 Task: Create a due date automation trigger when advanced on, on the monday before a card is due add dates not due this month at 11:00 AM.
Action: Mouse moved to (1044, 76)
Screenshot: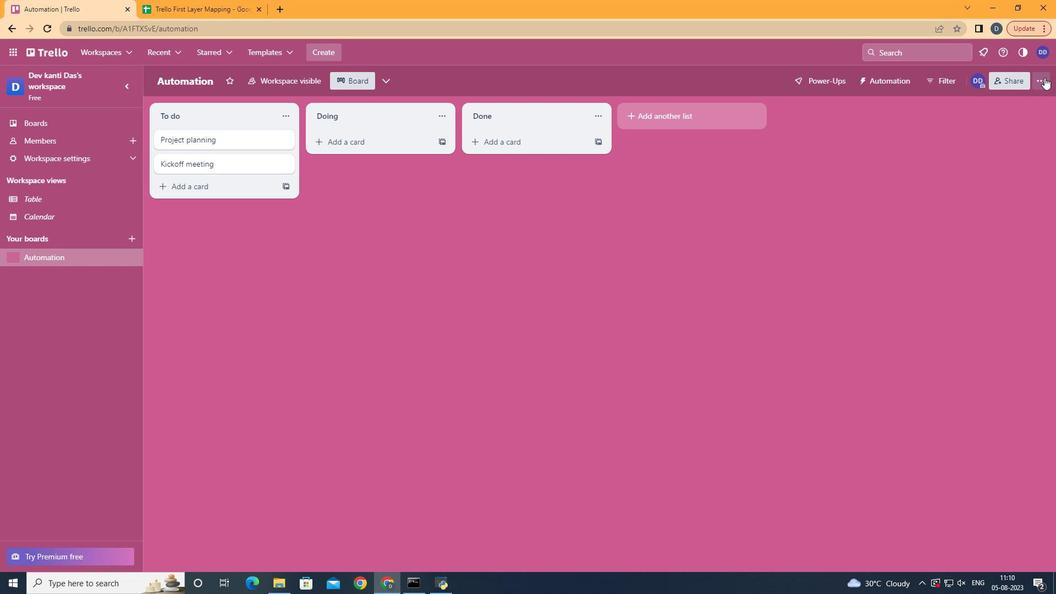 
Action: Mouse pressed left at (1044, 76)
Screenshot: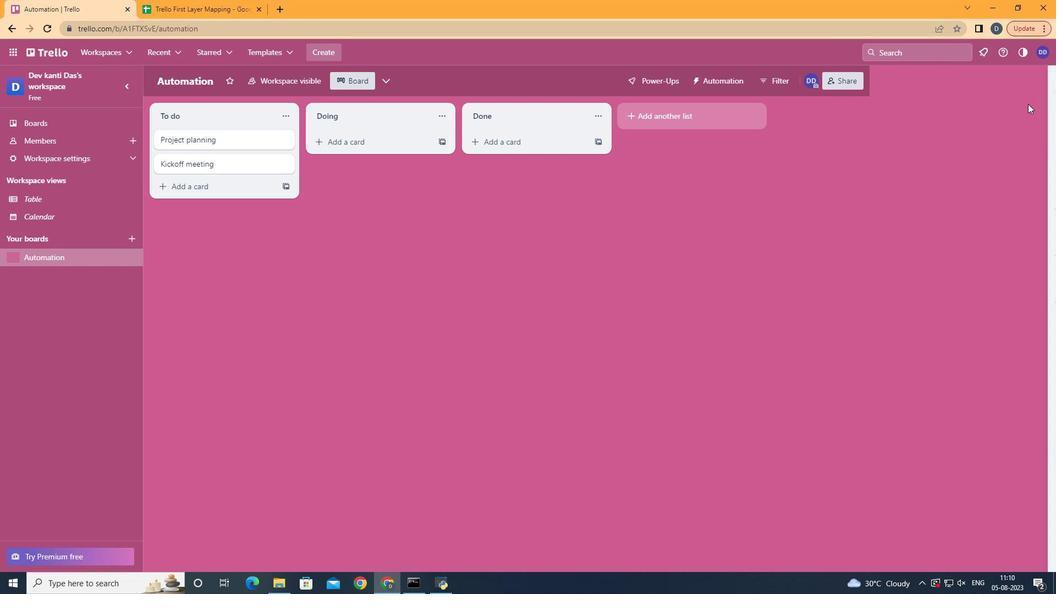 
Action: Mouse moved to (959, 231)
Screenshot: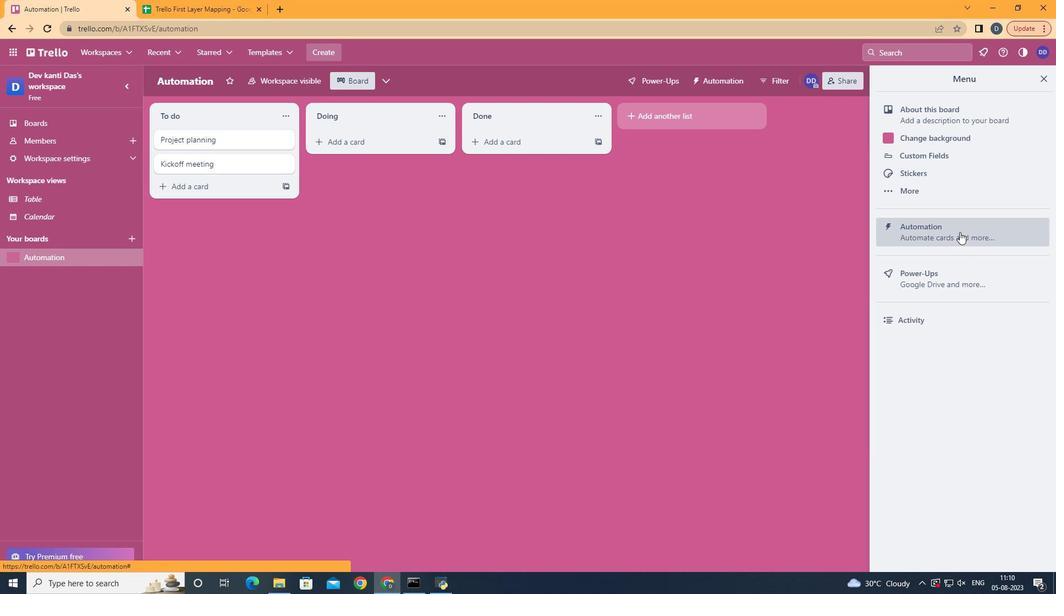 
Action: Mouse pressed left at (959, 231)
Screenshot: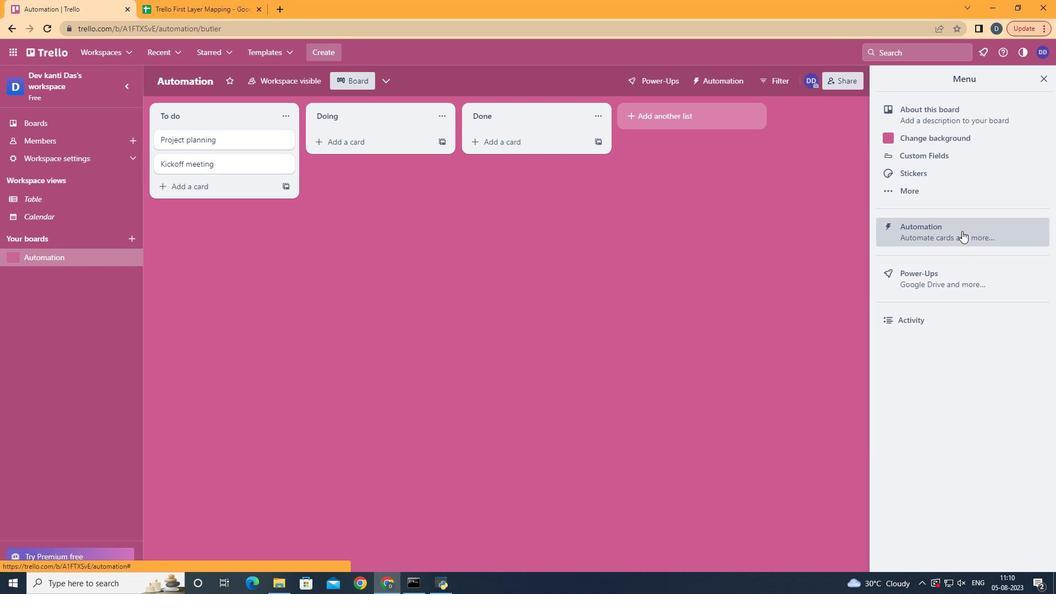 
Action: Mouse moved to (229, 219)
Screenshot: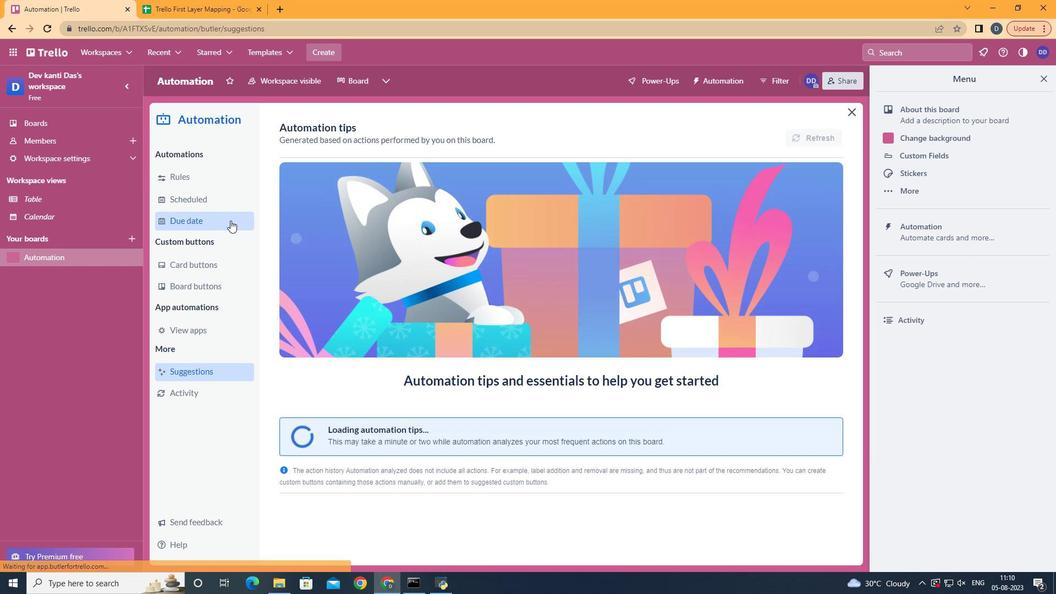 
Action: Mouse pressed left at (229, 219)
Screenshot: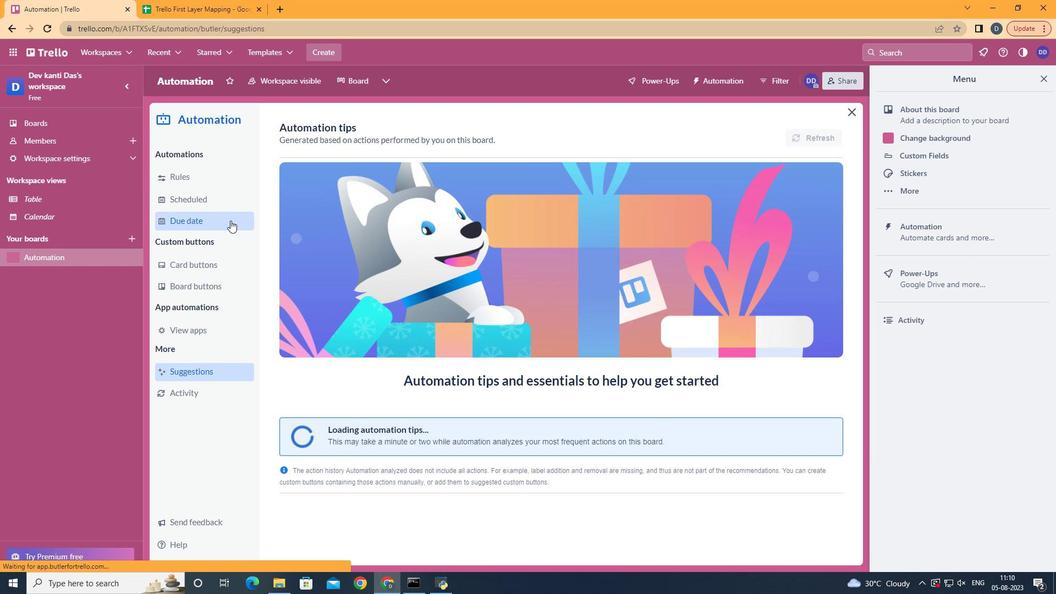 
Action: Mouse moved to (771, 130)
Screenshot: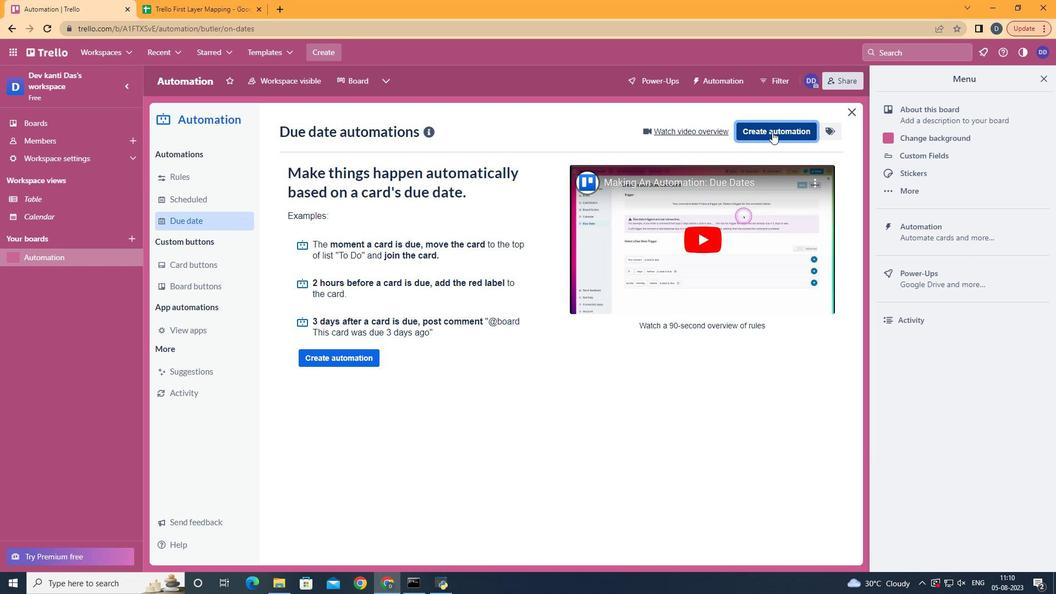
Action: Mouse pressed left at (771, 130)
Screenshot: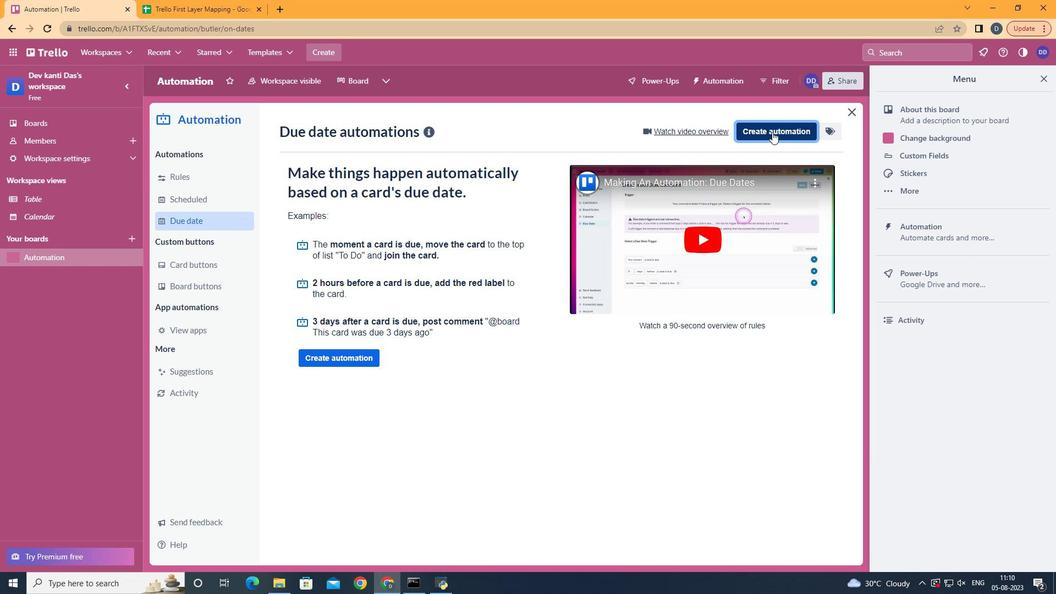 
Action: Mouse moved to (634, 229)
Screenshot: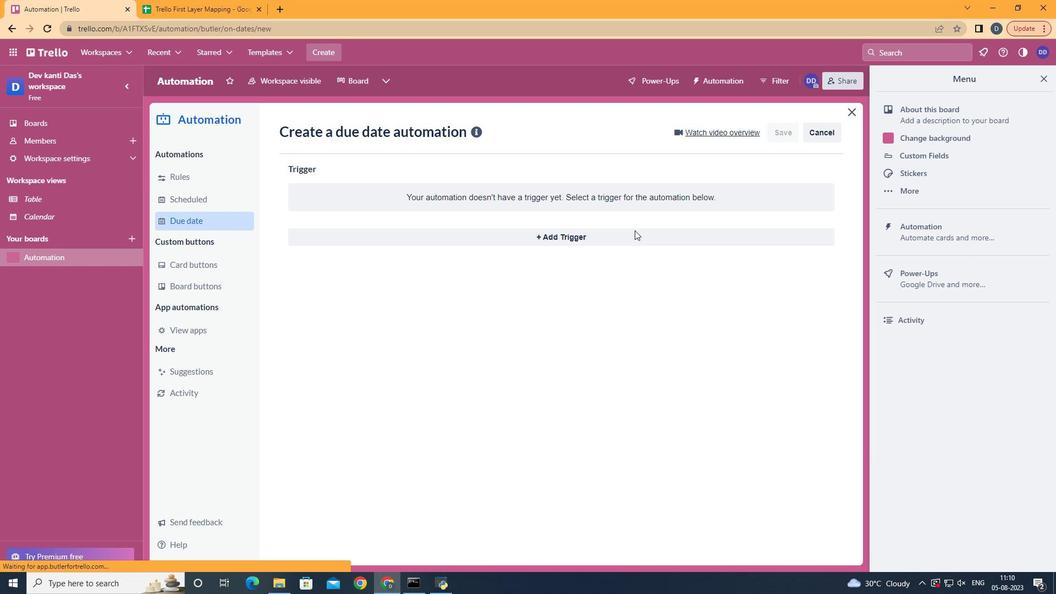 
Action: Mouse pressed left at (634, 229)
Screenshot: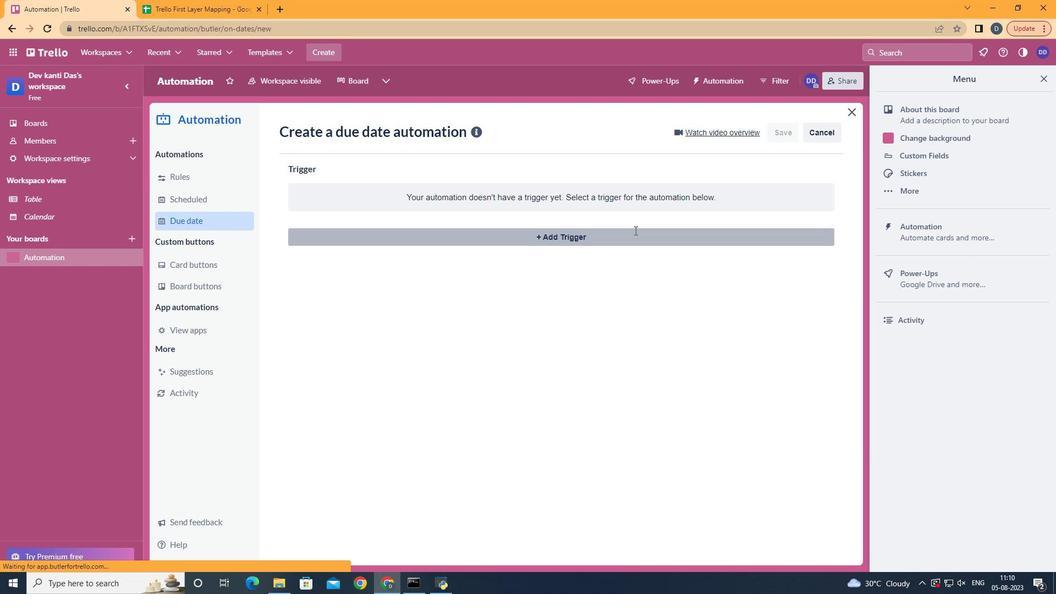 
Action: Mouse moved to (352, 286)
Screenshot: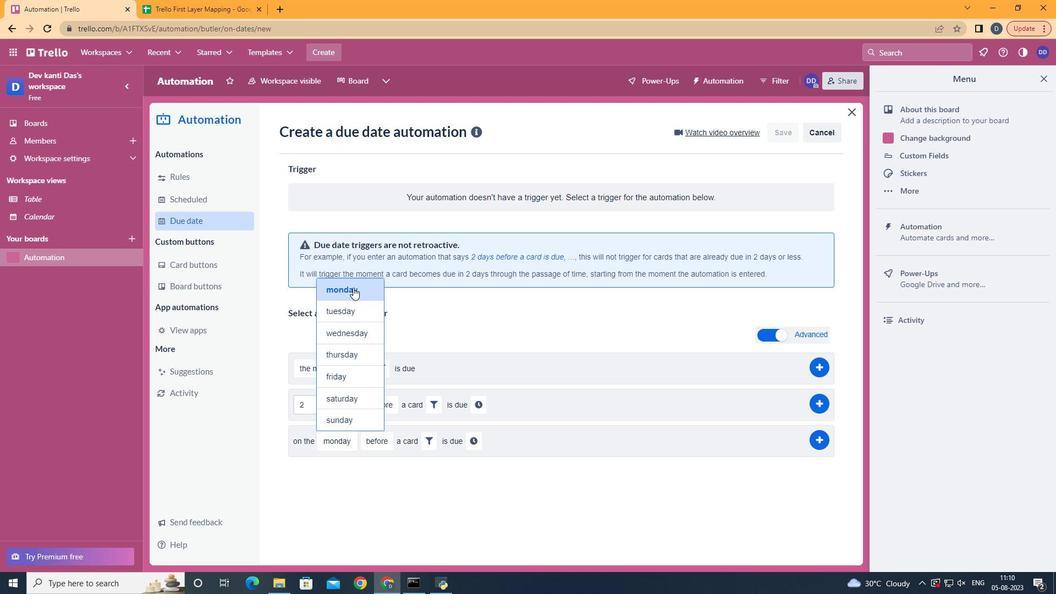 
Action: Mouse pressed left at (352, 286)
Screenshot: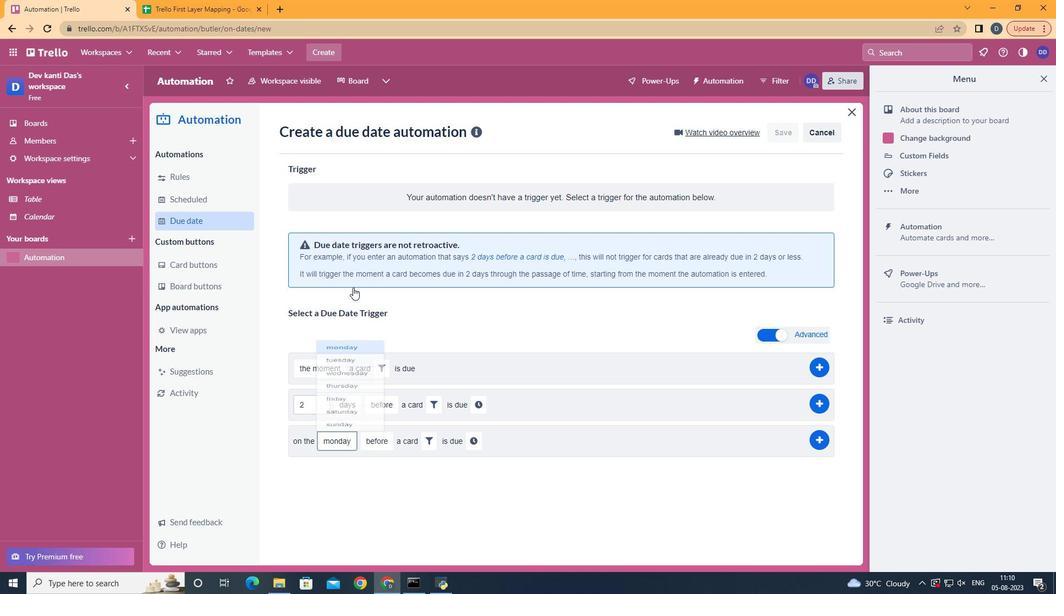 
Action: Mouse moved to (384, 456)
Screenshot: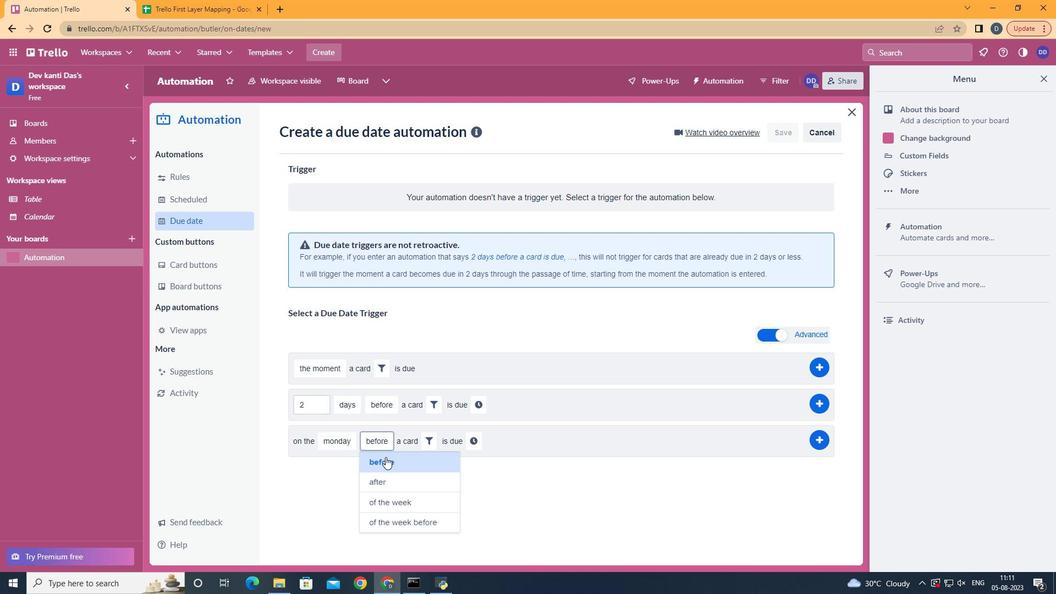 
Action: Mouse pressed left at (384, 456)
Screenshot: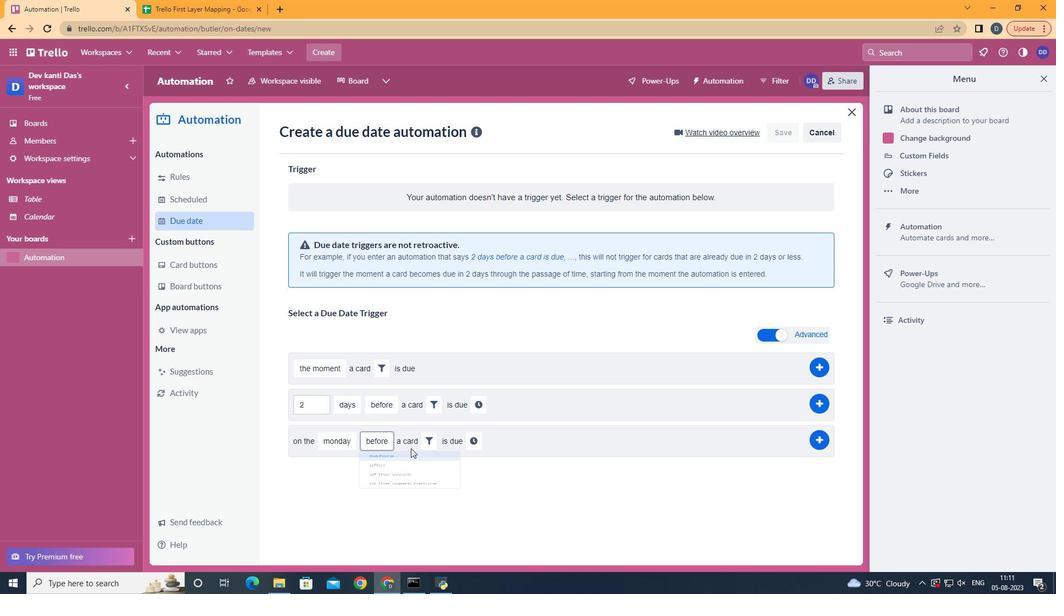 
Action: Mouse moved to (425, 443)
Screenshot: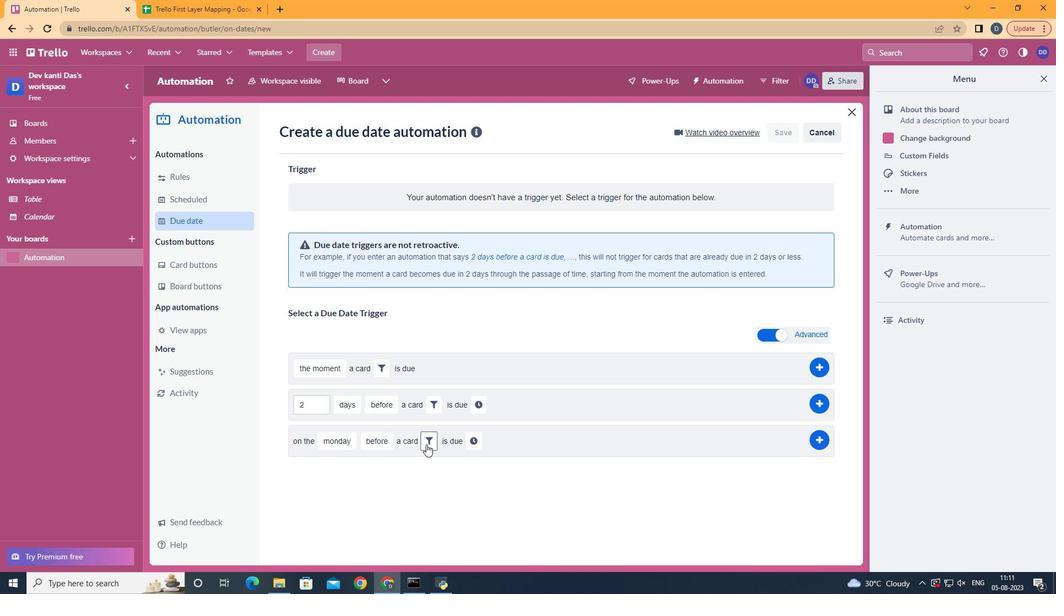 
Action: Mouse pressed left at (425, 443)
Screenshot: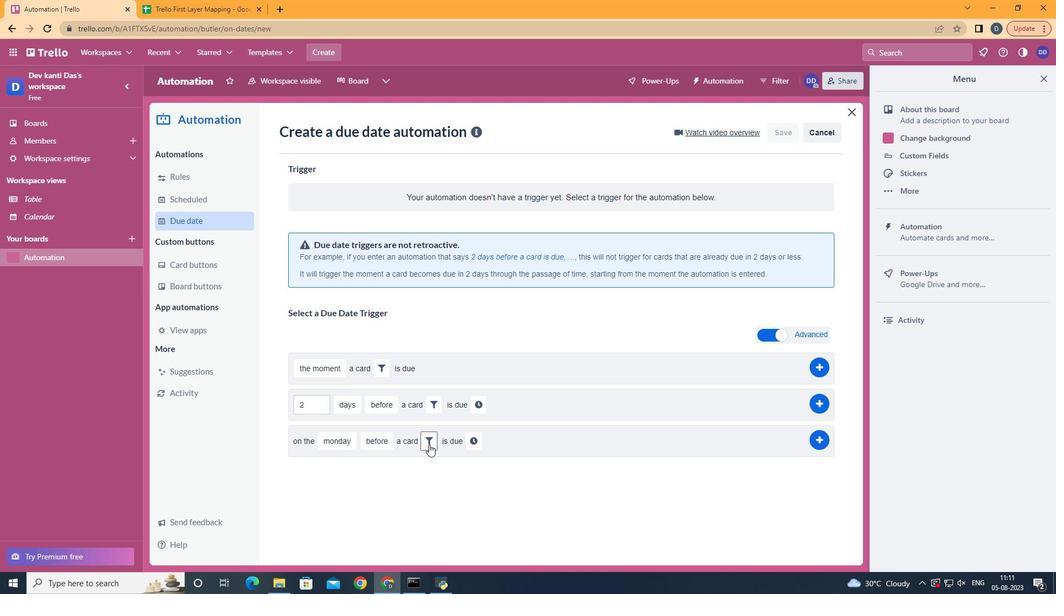 
Action: Mouse moved to (505, 481)
Screenshot: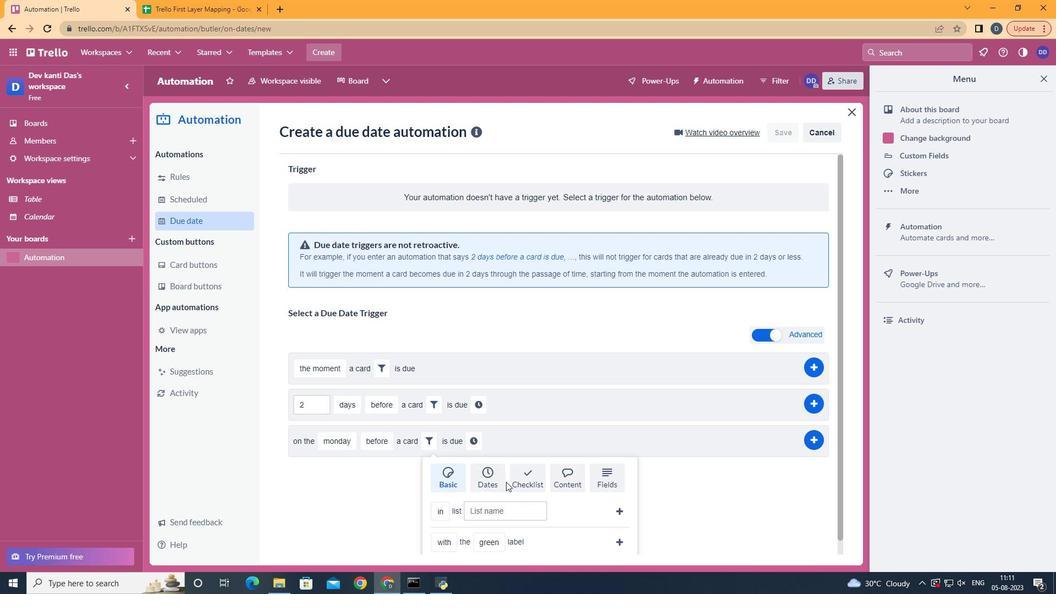 
Action: Mouse pressed left at (505, 481)
Screenshot: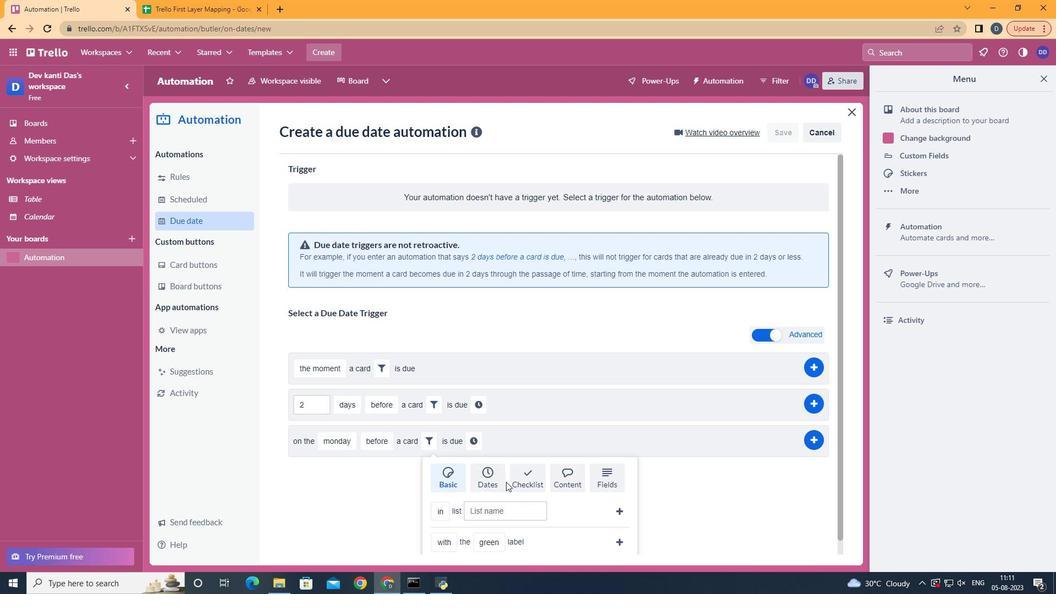 
Action: Mouse moved to (494, 475)
Screenshot: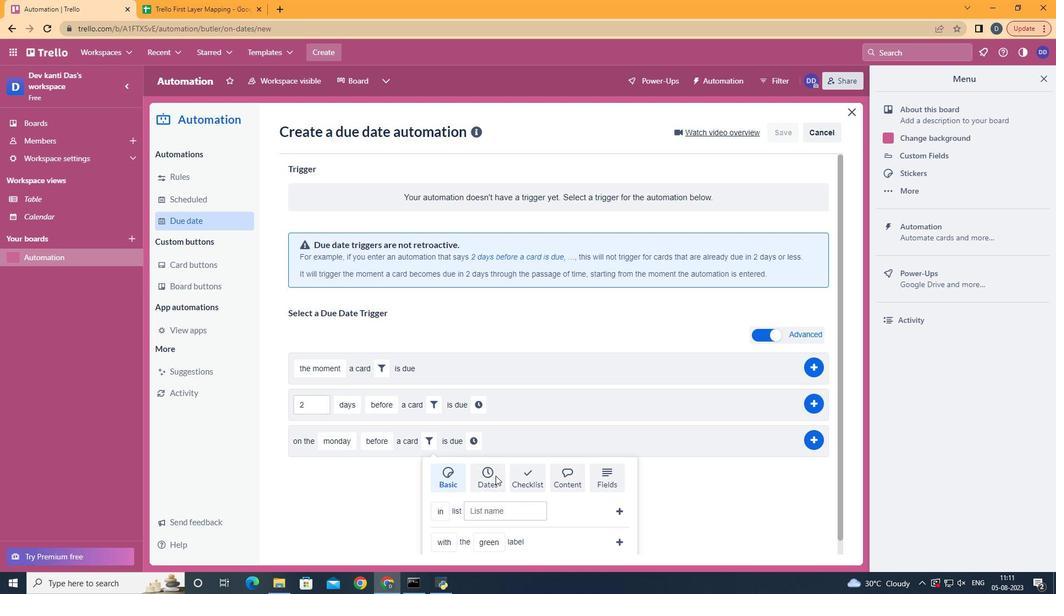 
Action: Mouse pressed left at (494, 475)
Screenshot: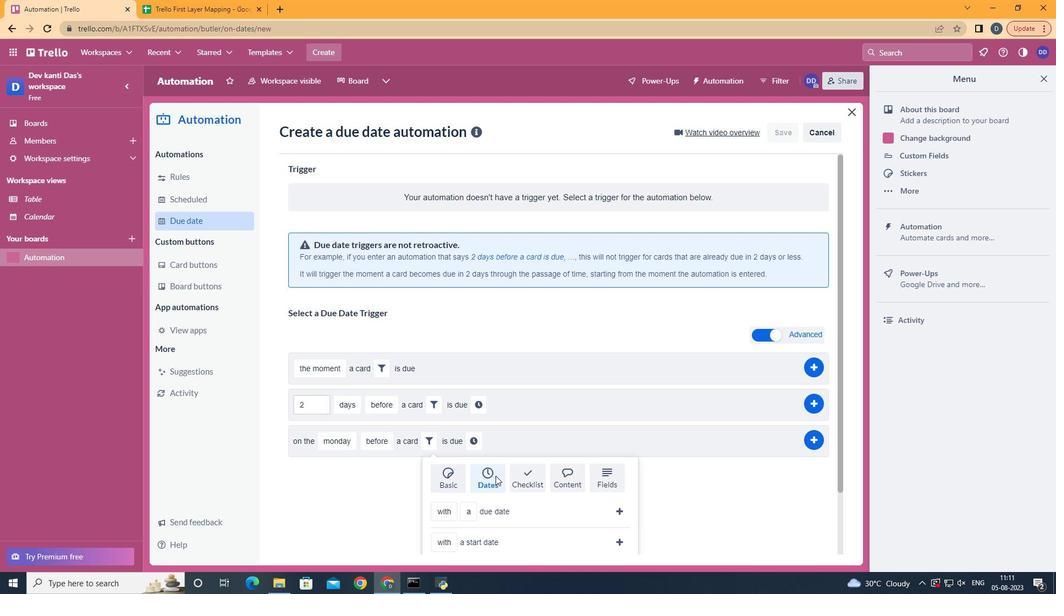 
Action: Mouse scrolled (494, 474) with delta (0, 0)
Screenshot: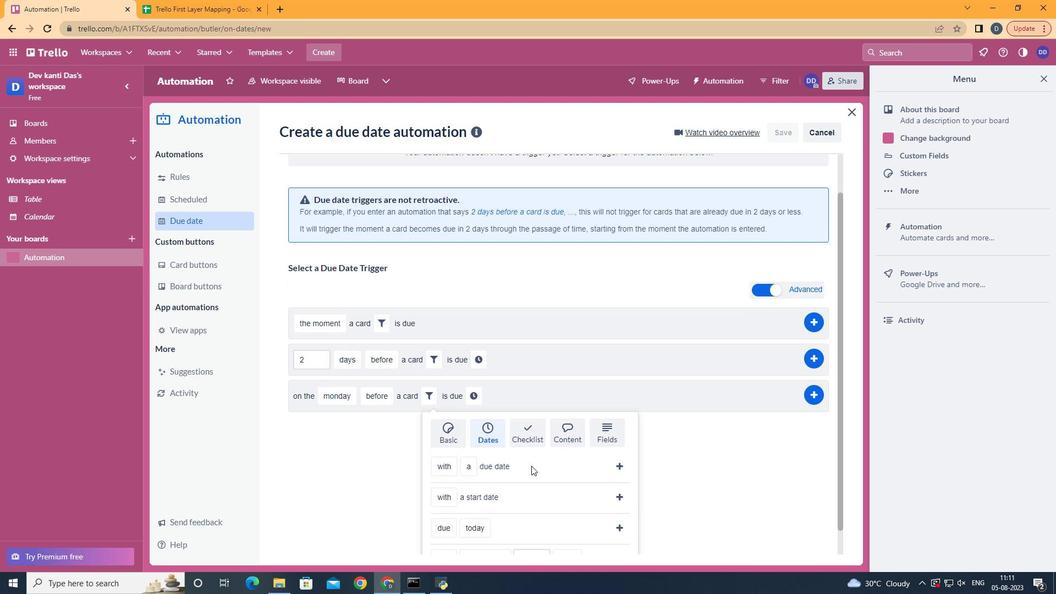 
Action: Mouse scrolled (494, 474) with delta (0, 0)
Screenshot: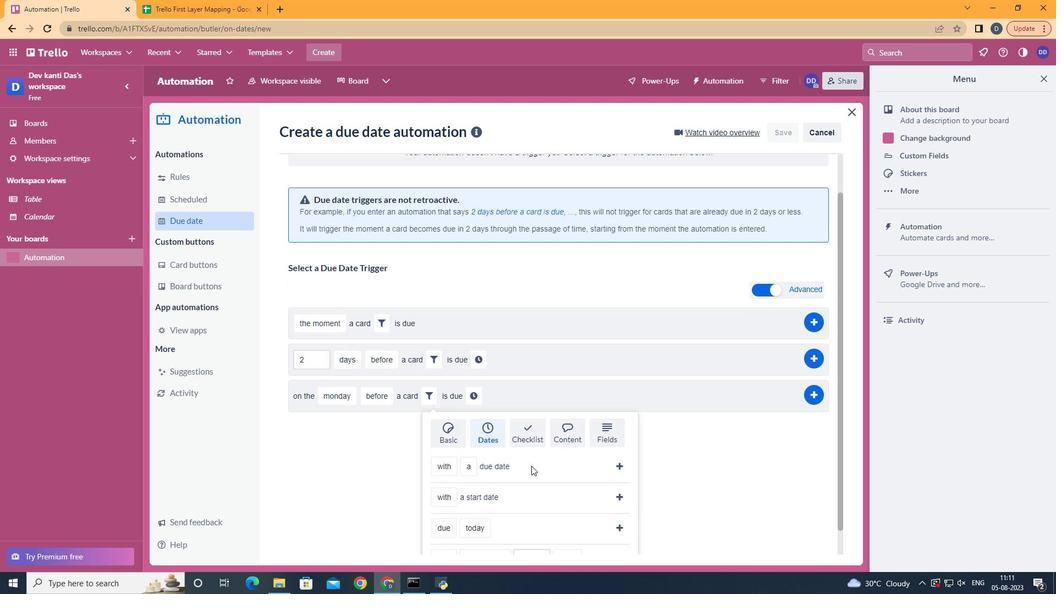 
Action: Mouse moved to (494, 475)
Screenshot: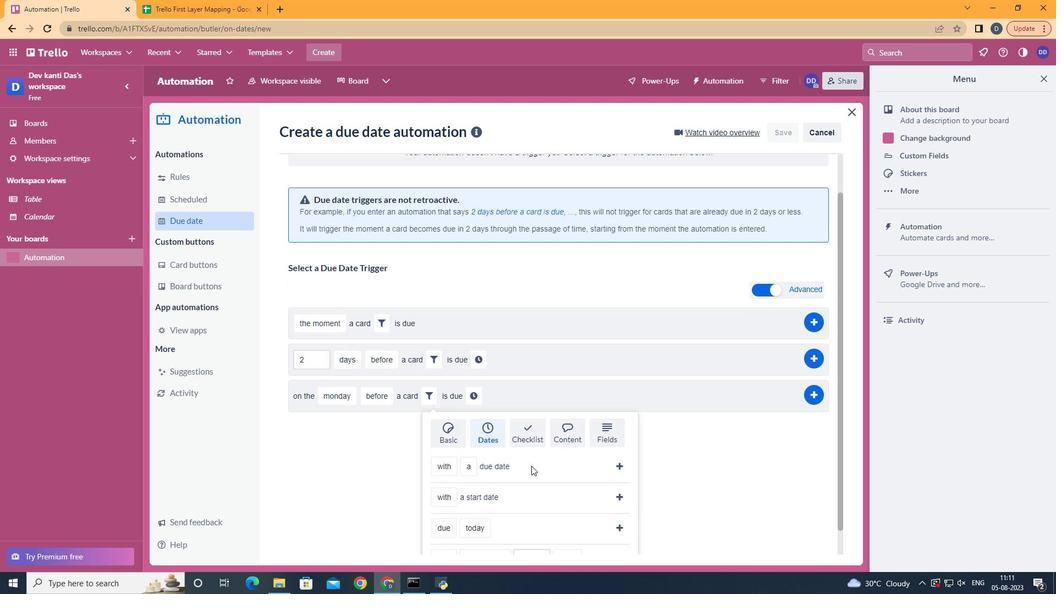 
Action: Mouse scrolled (494, 474) with delta (0, 0)
Screenshot: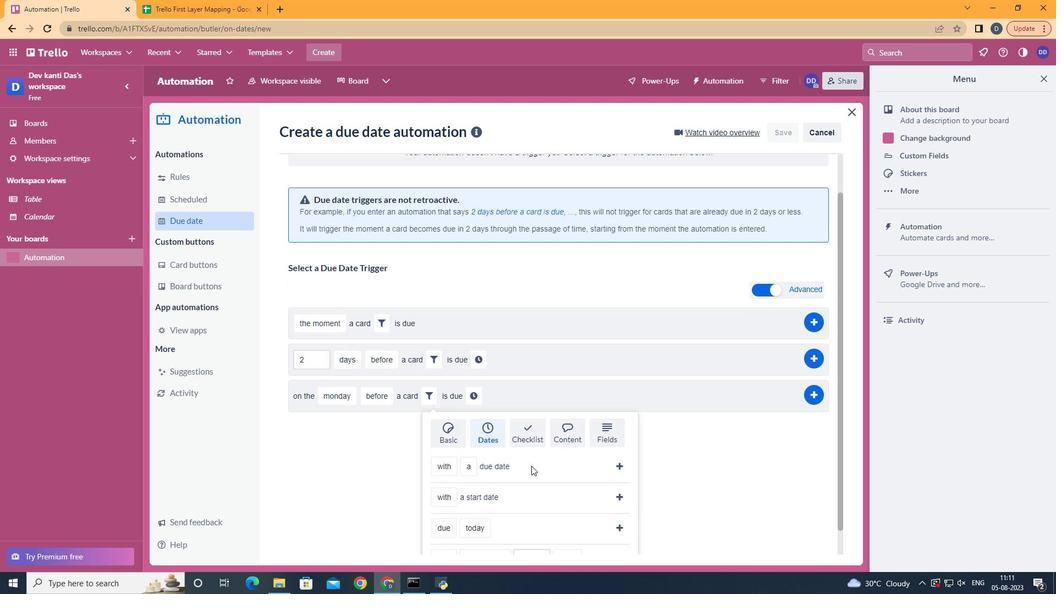
Action: Mouse moved to (495, 475)
Screenshot: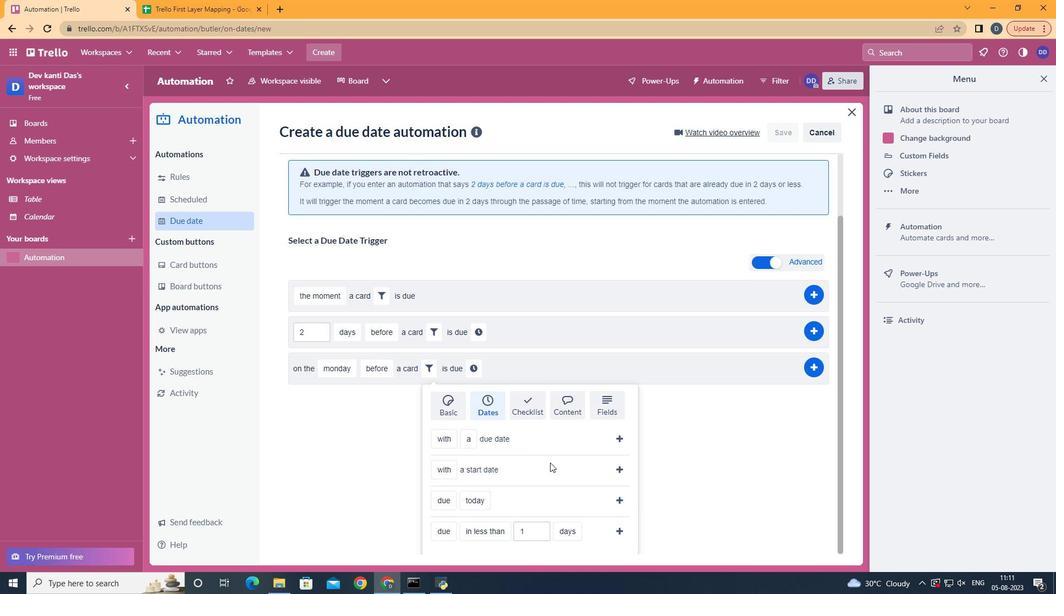 
Action: Mouse scrolled (495, 474) with delta (0, 0)
Screenshot: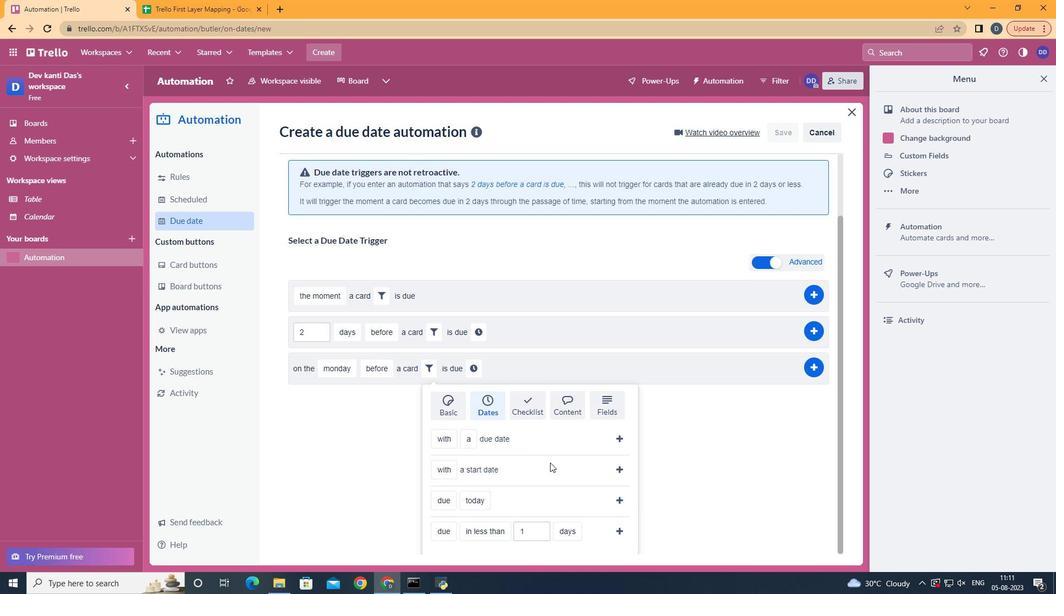 
Action: Mouse moved to (498, 475)
Screenshot: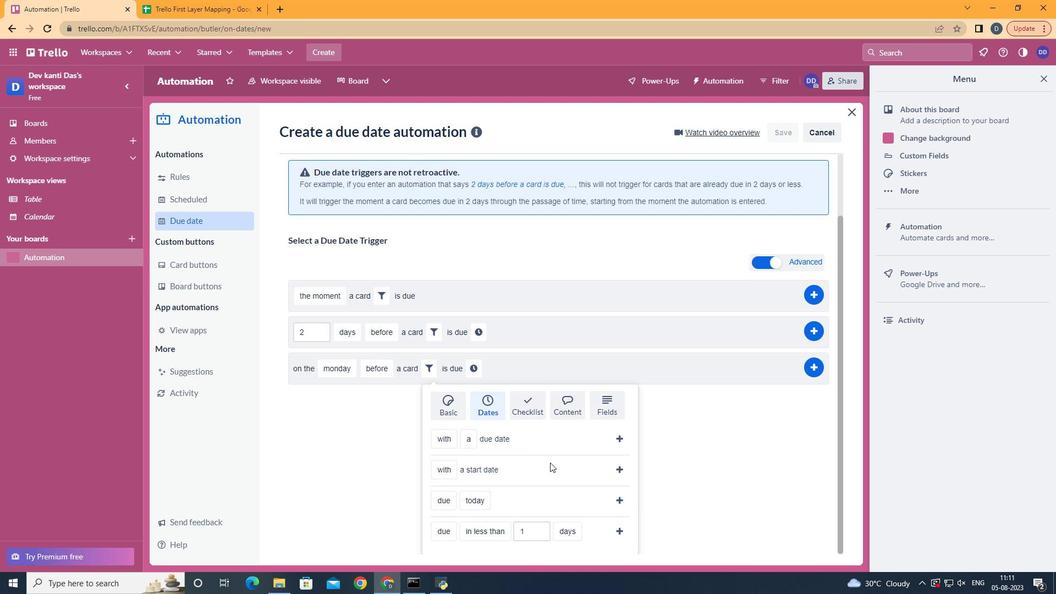 
Action: Mouse scrolled (498, 474) with delta (0, 0)
Screenshot: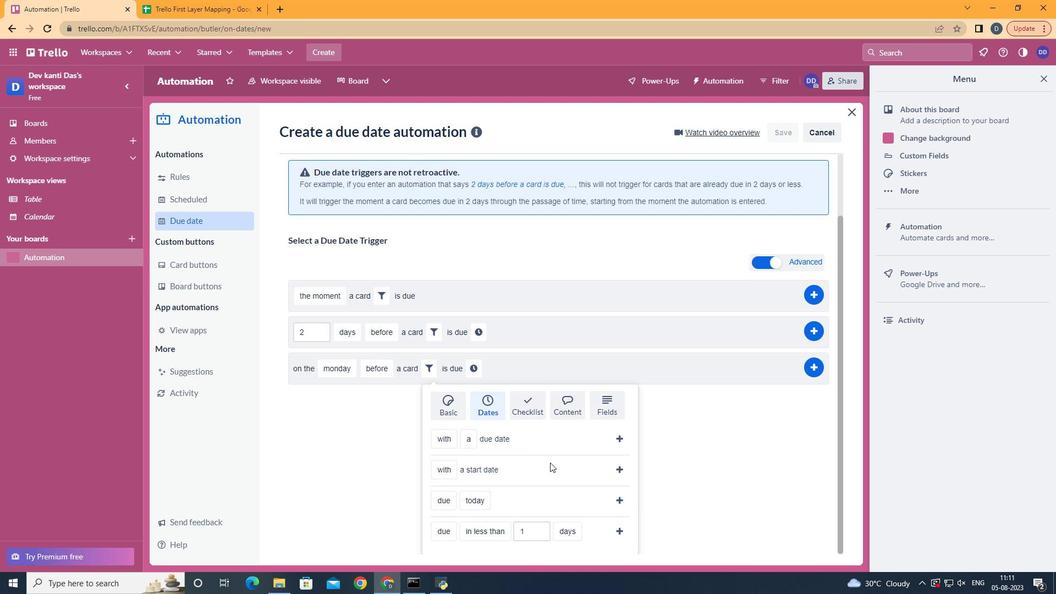 
Action: Mouse moved to (457, 437)
Screenshot: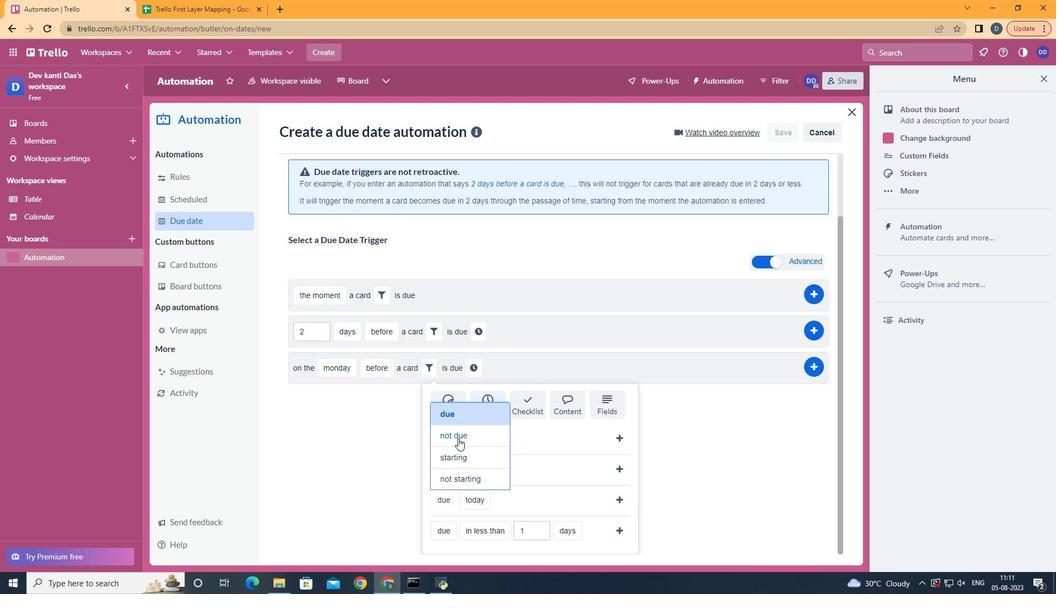 
Action: Mouse pressed left at (457, 437)
Screenshot: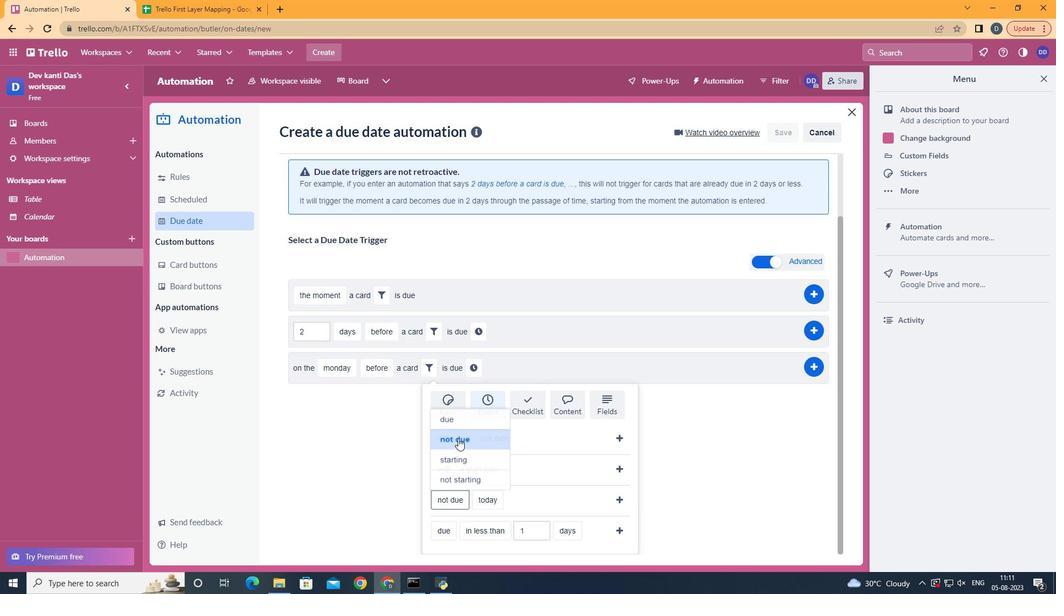 
Action: Mouse moved to (505, 455)
Screenshot: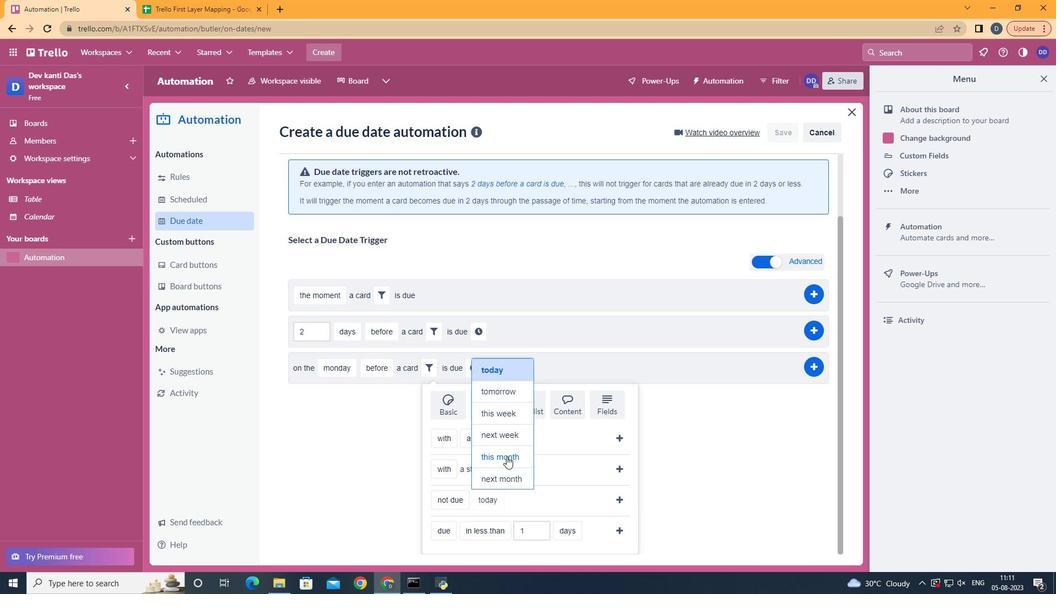 
Action: Mouse pressed left at (505, 455)
Screenshot: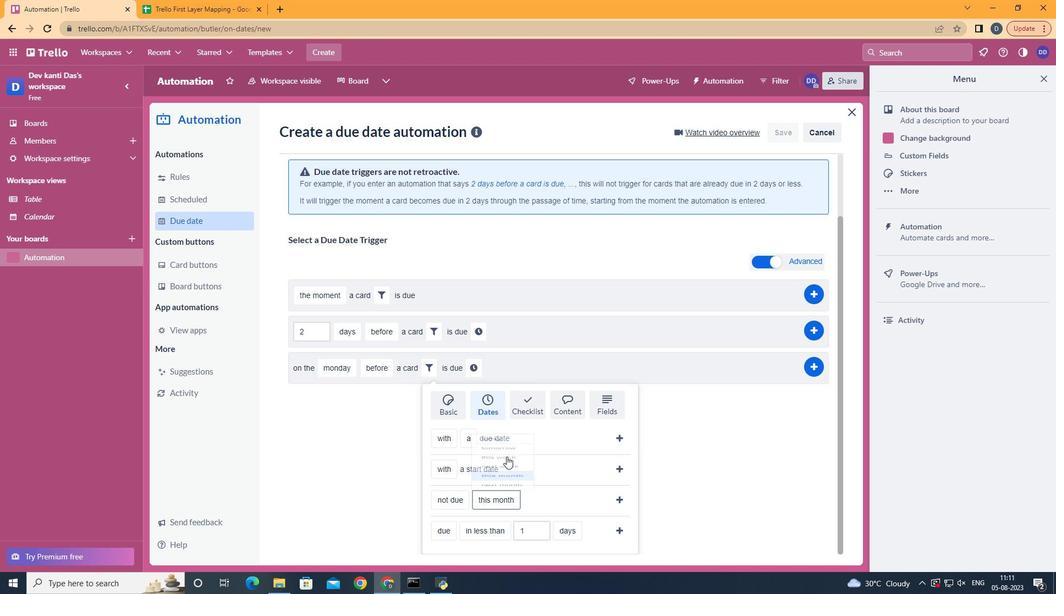 
Action: Mouse moved to (620, 502)
Screenshot: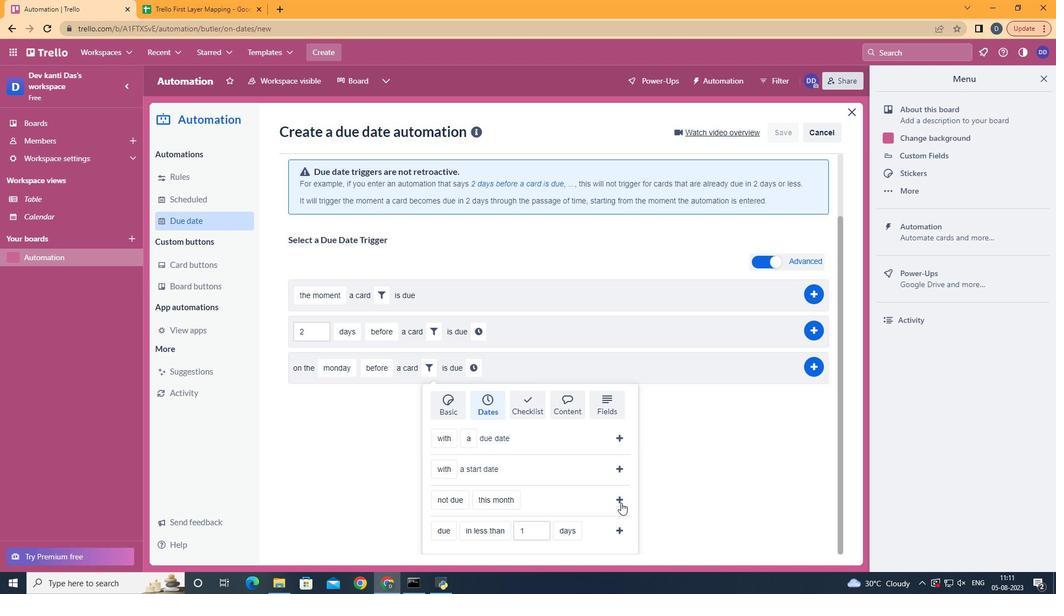 
Action: Mouse pressed left at (620, 502)
Screenshot: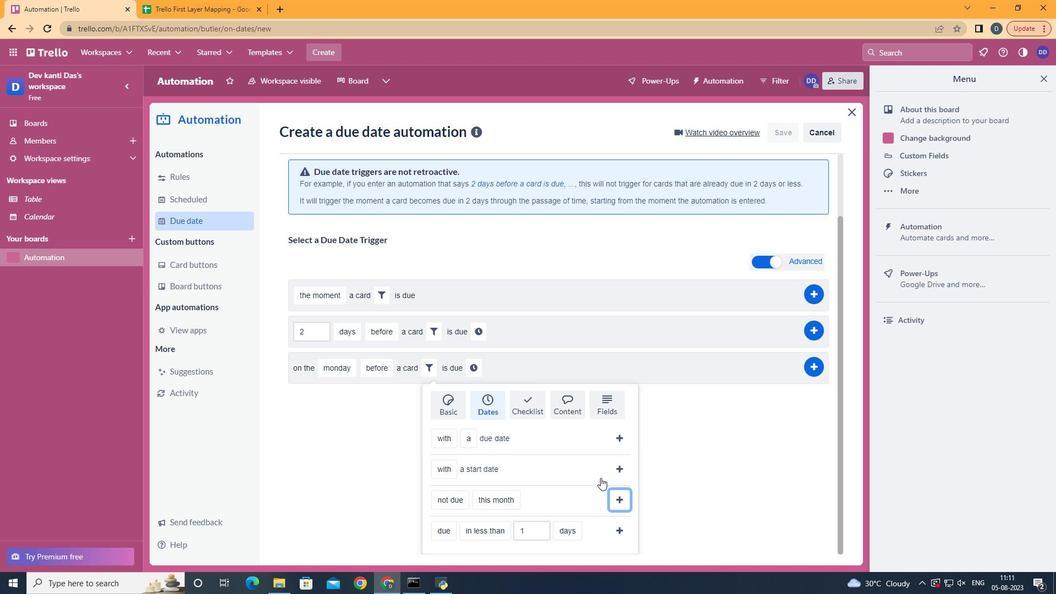 
Action: Mouse moved to (564, 440)
Screenshot: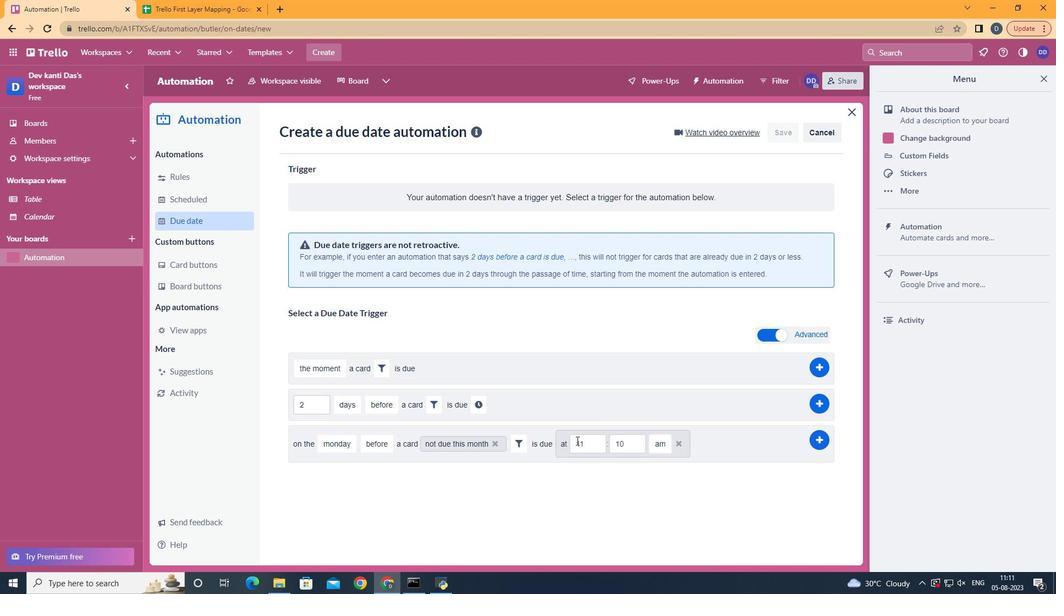 
Action: Mouse pressed left at (564, 440)
Screenshot: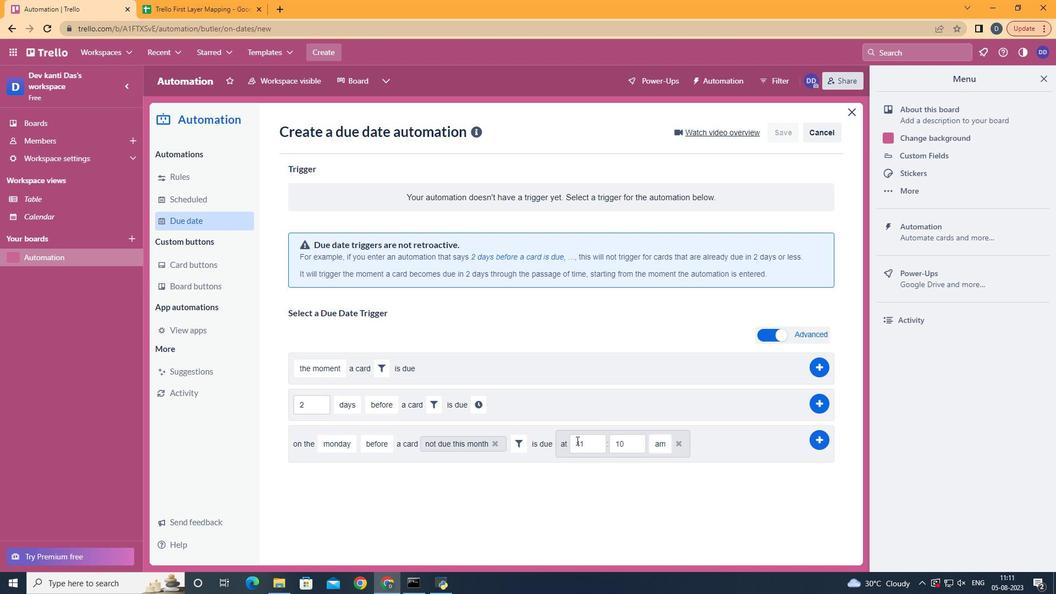 
Action: Mouse moved to (629, 439)
Screenshot: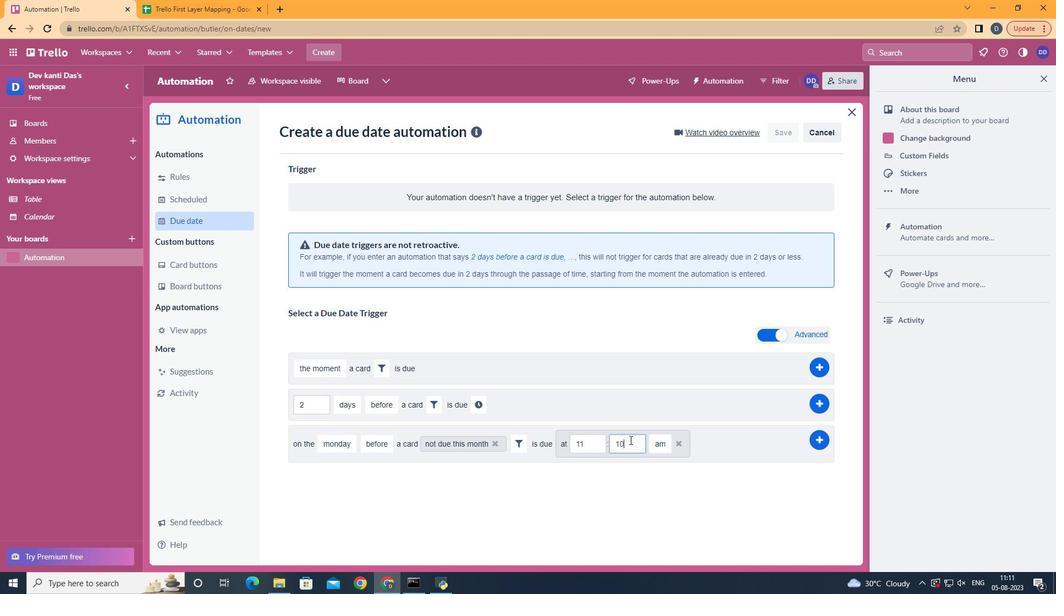 
Action: Mouse pressed left at (629, 439)
Screenshot: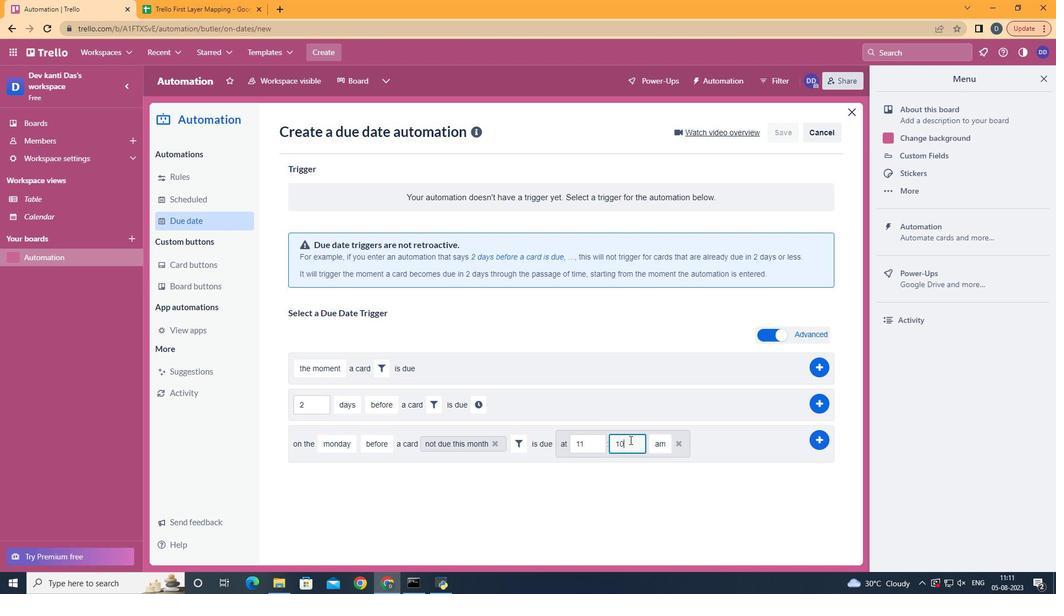 
Action: Key pressed <Key.backspace><Key.backspace>00
Screenshot: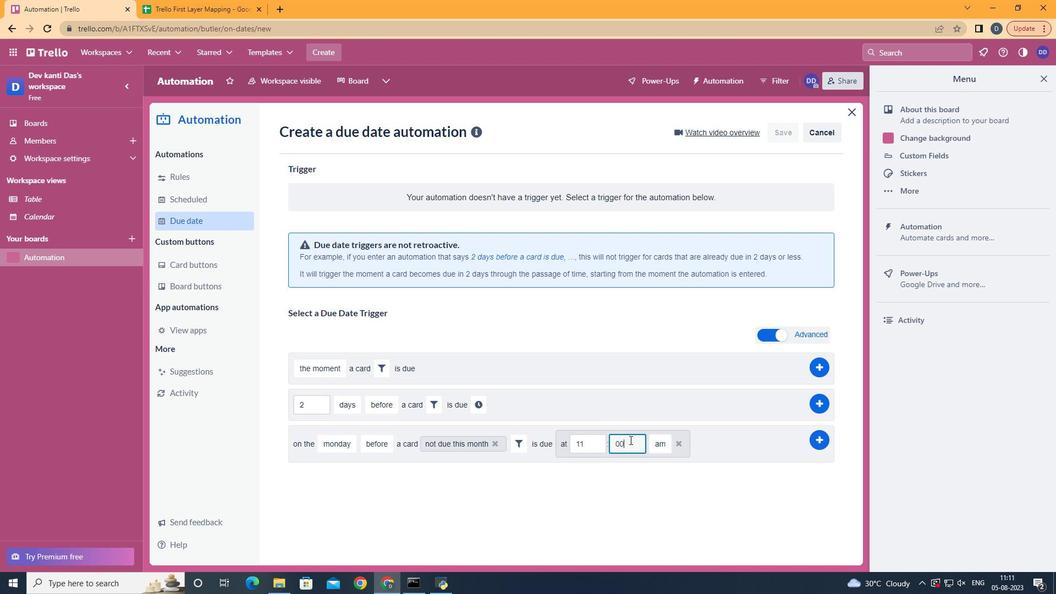 
Action: Mouse moved to (814, 440)
Screenshot: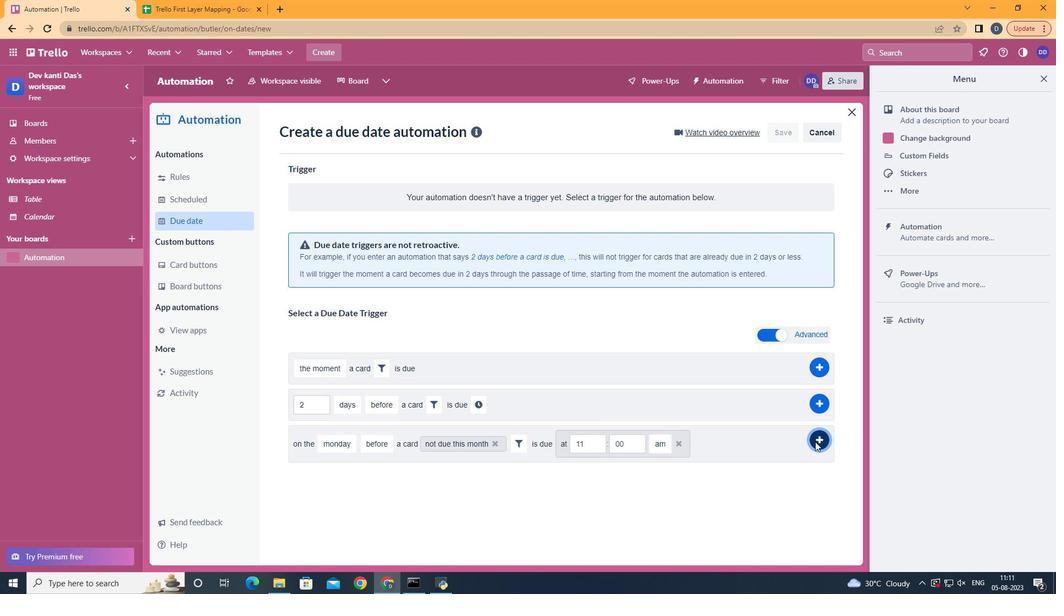 
Action: Mouse pressed left at (814, 440)
Screenshot: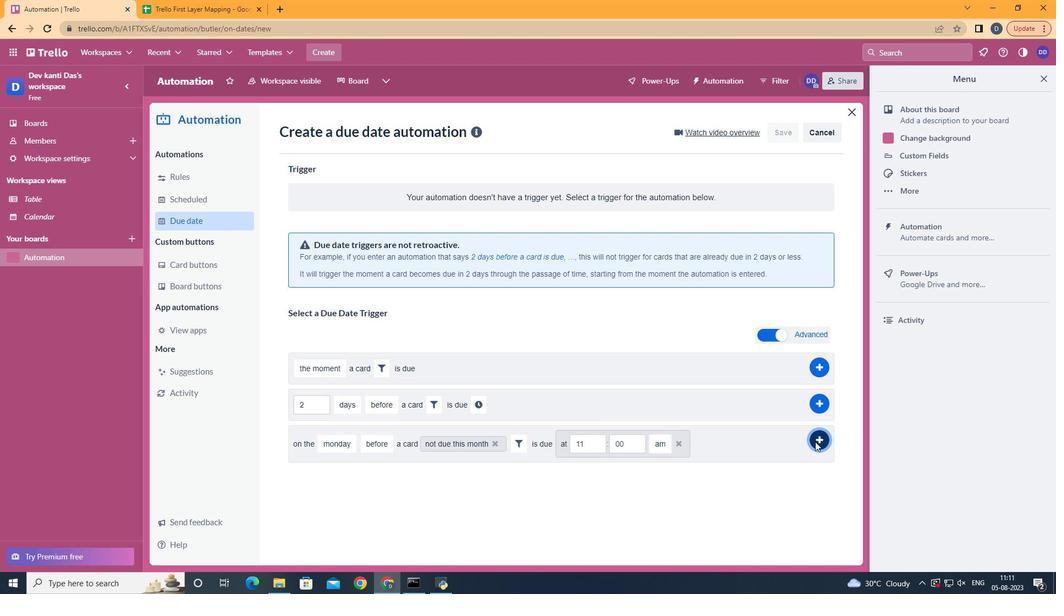 
Action: Mouse moved to (628, 240)
Screenshot: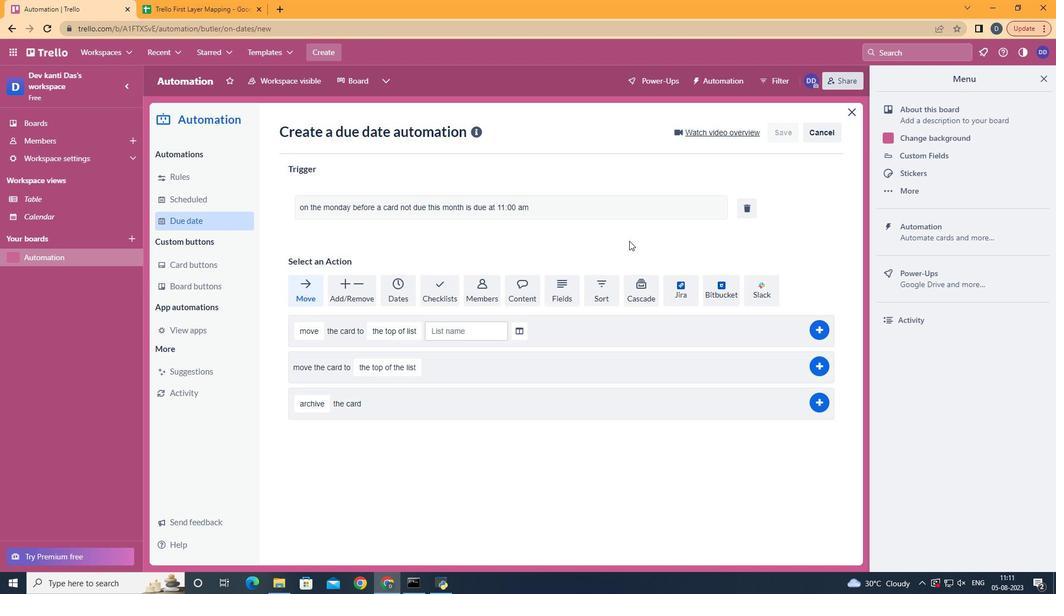 
